 Task: Check the community standards checklist in the repository "Javascript".
Action: Mouse moved to (970, 135)
Screenshot: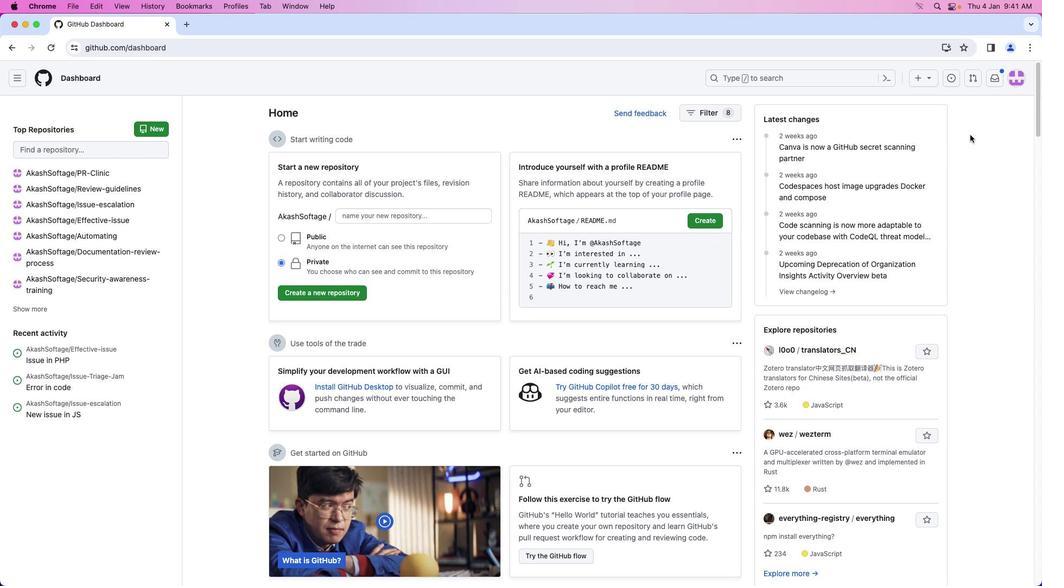 
Action: Mouse pressed left at (970, 135)
Screenshot: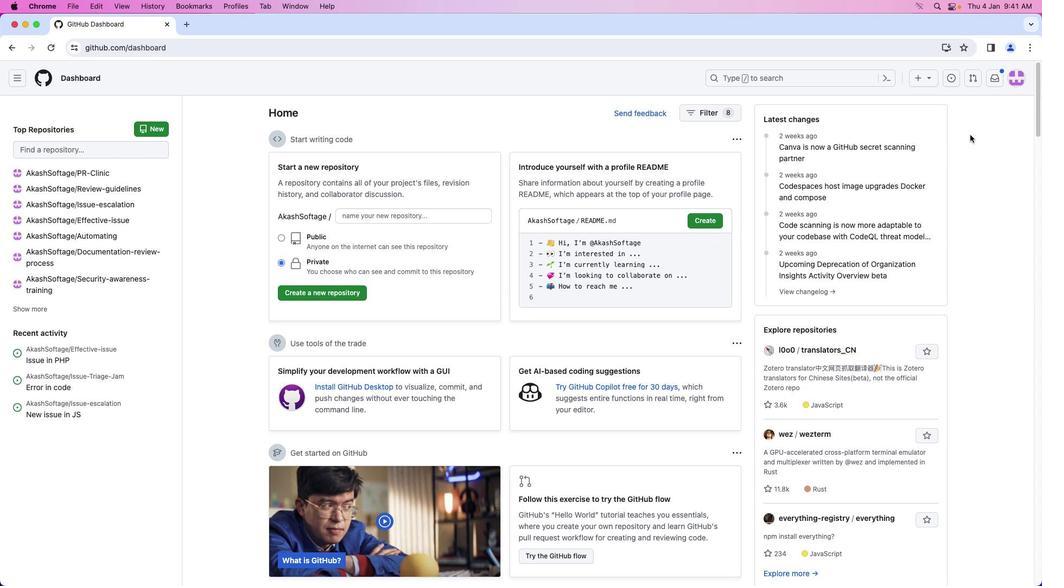 
Action: Mouse moved to (1019, 79)
Screenshot: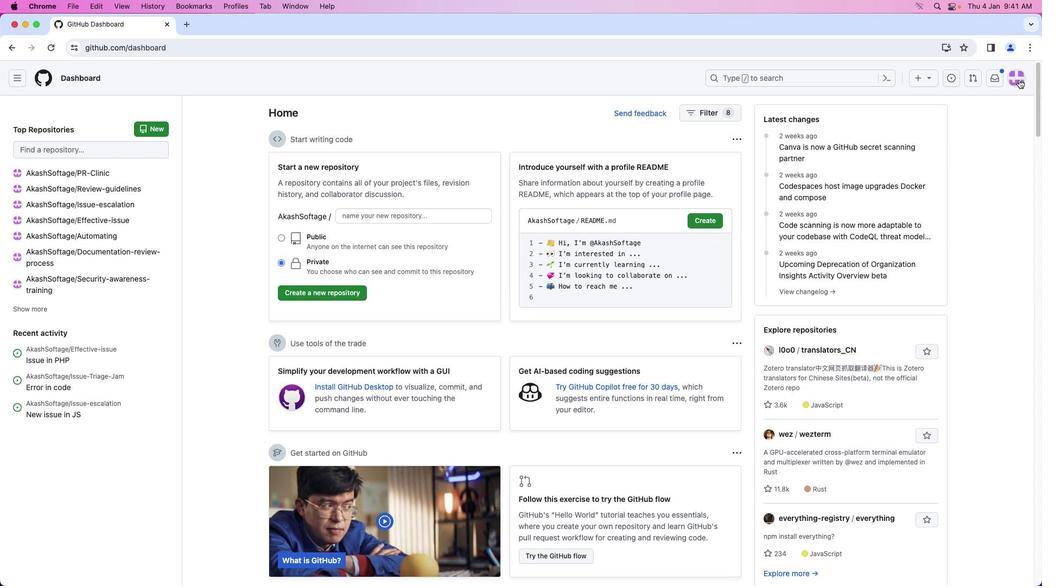 
Action: Mouse pressed left at (1019, 79)
Screenshot: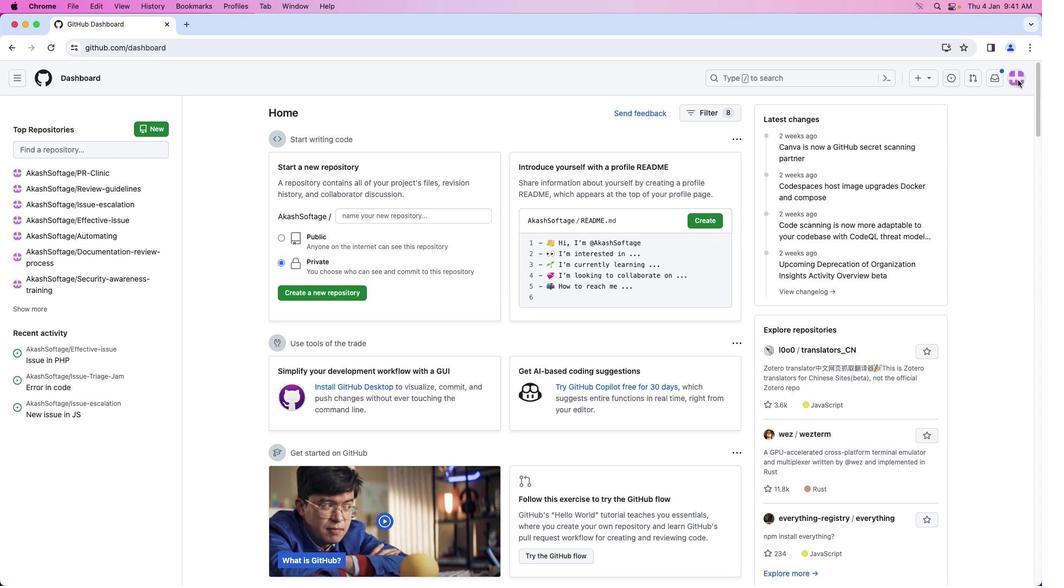 
Action: Mouse moved to (958, 168)
Screenshot: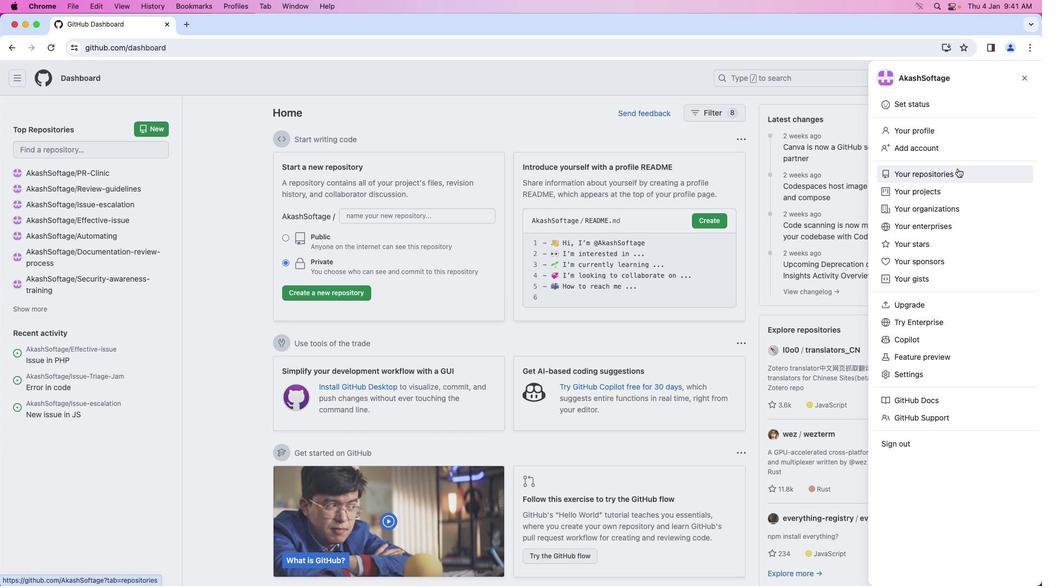 
Action: Mouse pressed left at (958, 168)
Screenshot: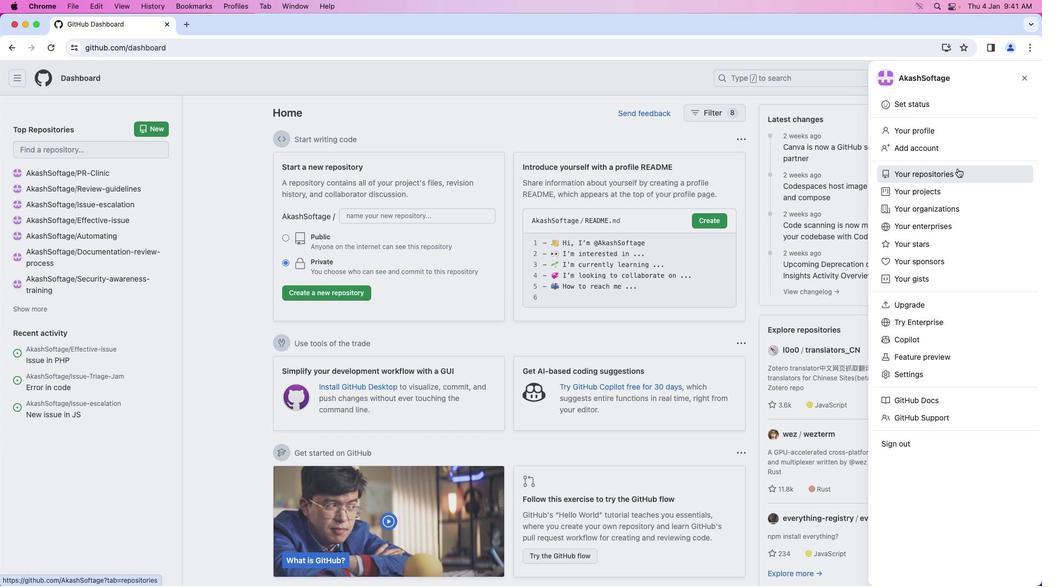 
Action: Mouse moved to (374, 179)
Screenshot: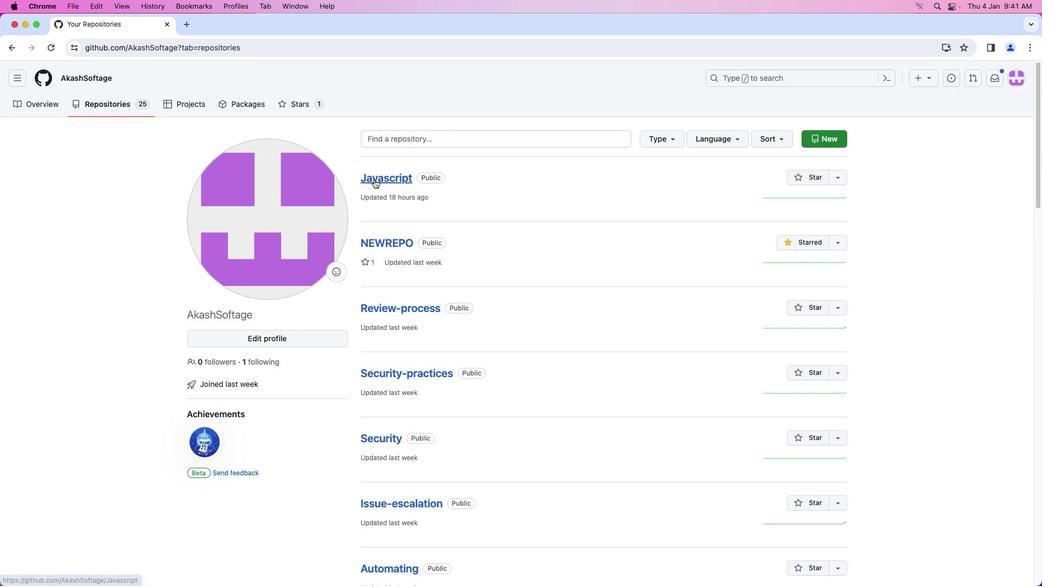 
Action: Mouse pressed left at (374, 179)
Screenshot: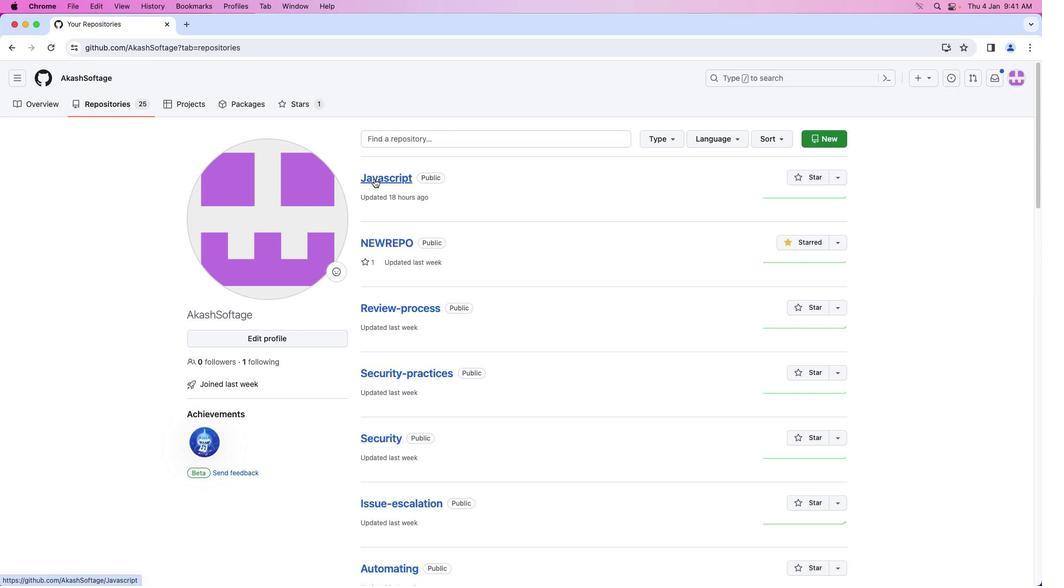 
Action: Mouse moved to (475, 104)
Screenshot: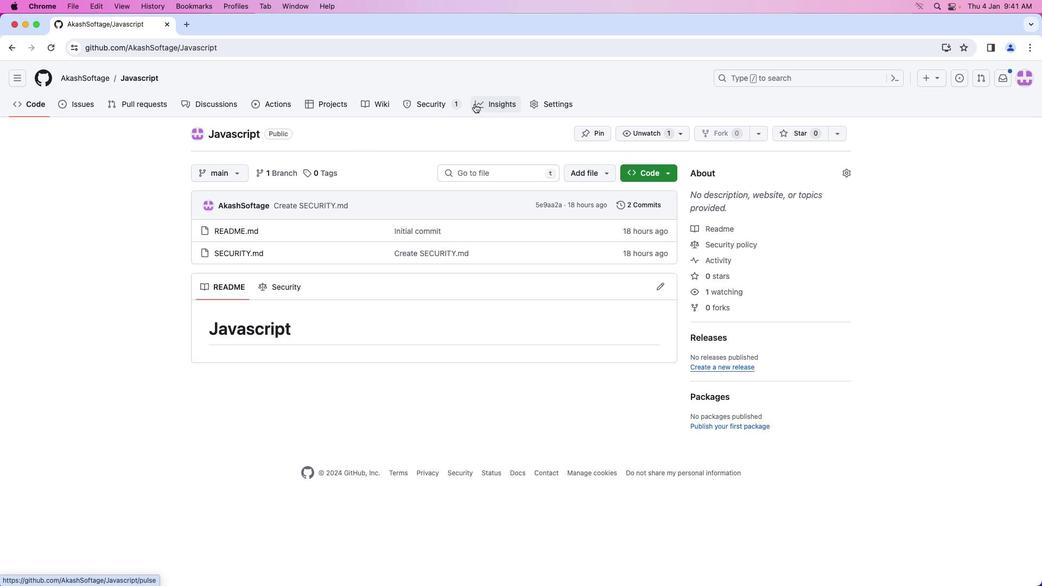 
Action: Mouse pressed left at (475, 104)
Screenshot: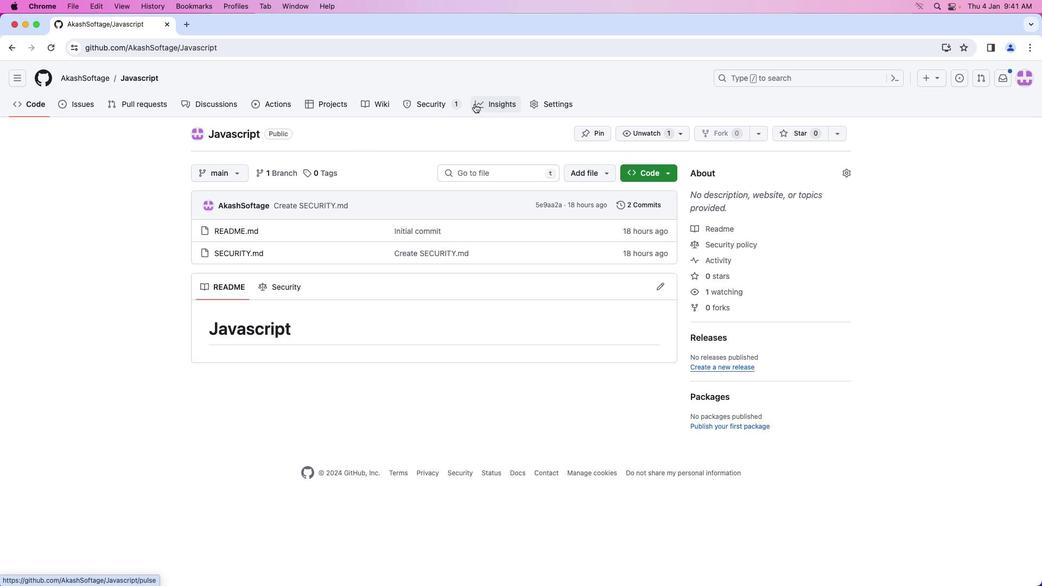 
Action: Mouse moved to (283, 201)
Screenshot: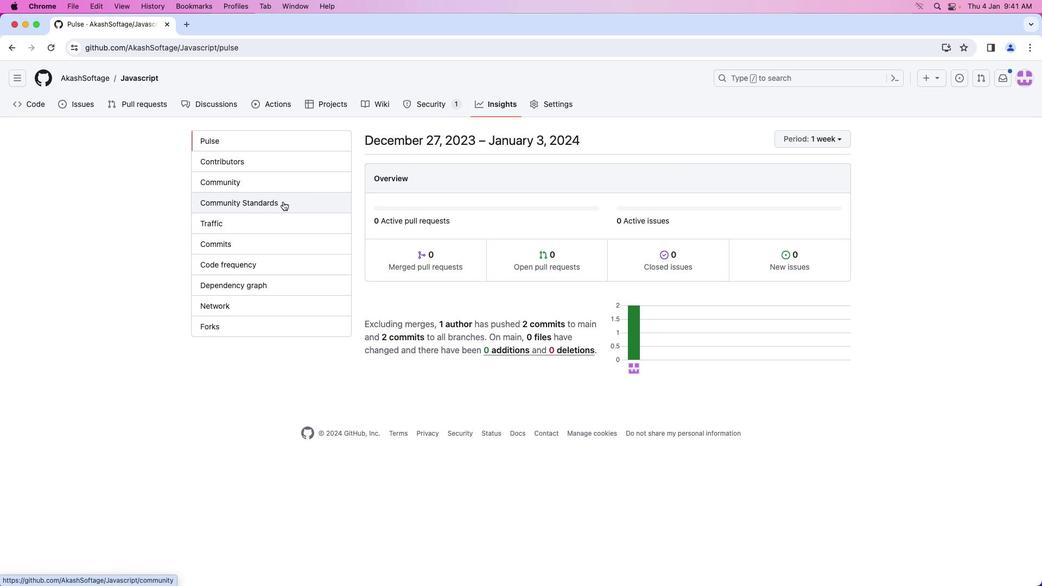 
Action: Mouse pressed left at (283, 201)
Screenshot: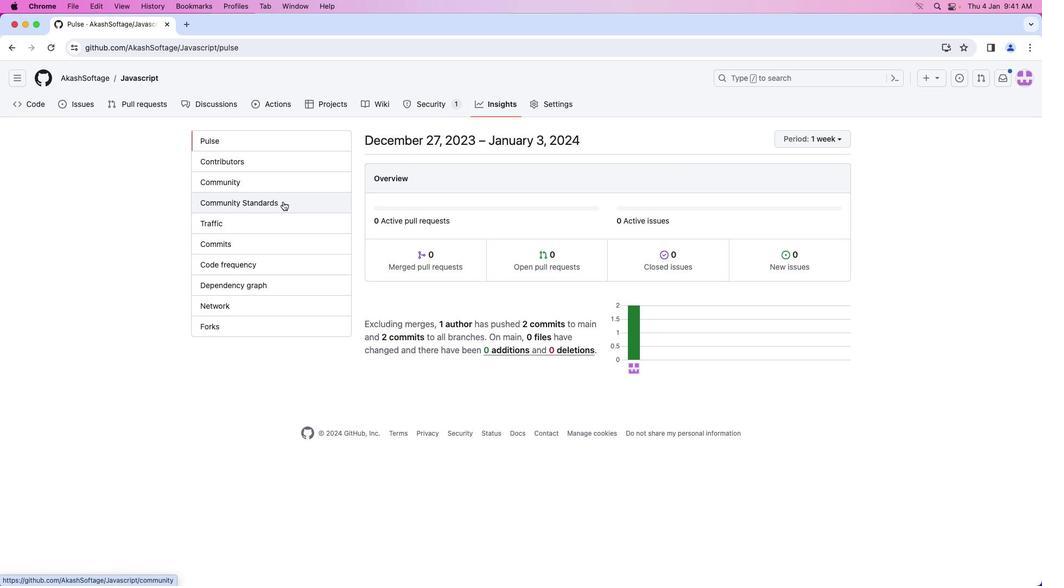 
Action: Mouse moved to (520, 301)
Screenshot: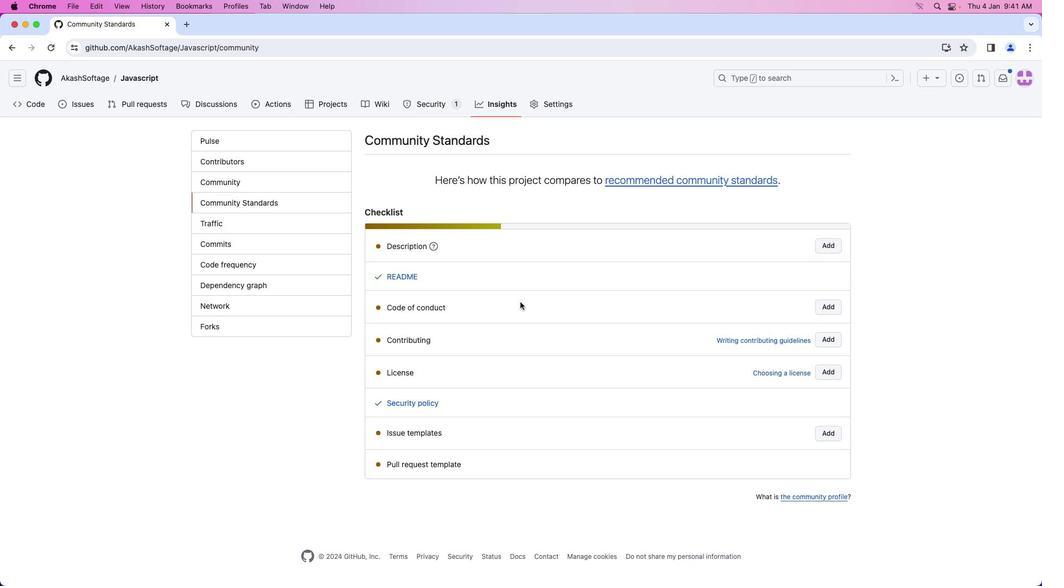 
